 Task: Create a sub task System Test and UAT for the task  Integrate website with social media platforms in the project AgileBazaar , assign it to team member softage.5@softage.net and update the status of the sub task to  At Risk , set the priority of the sub task to Medium
Action: Mouse moved to (388, 395)
Screenshot: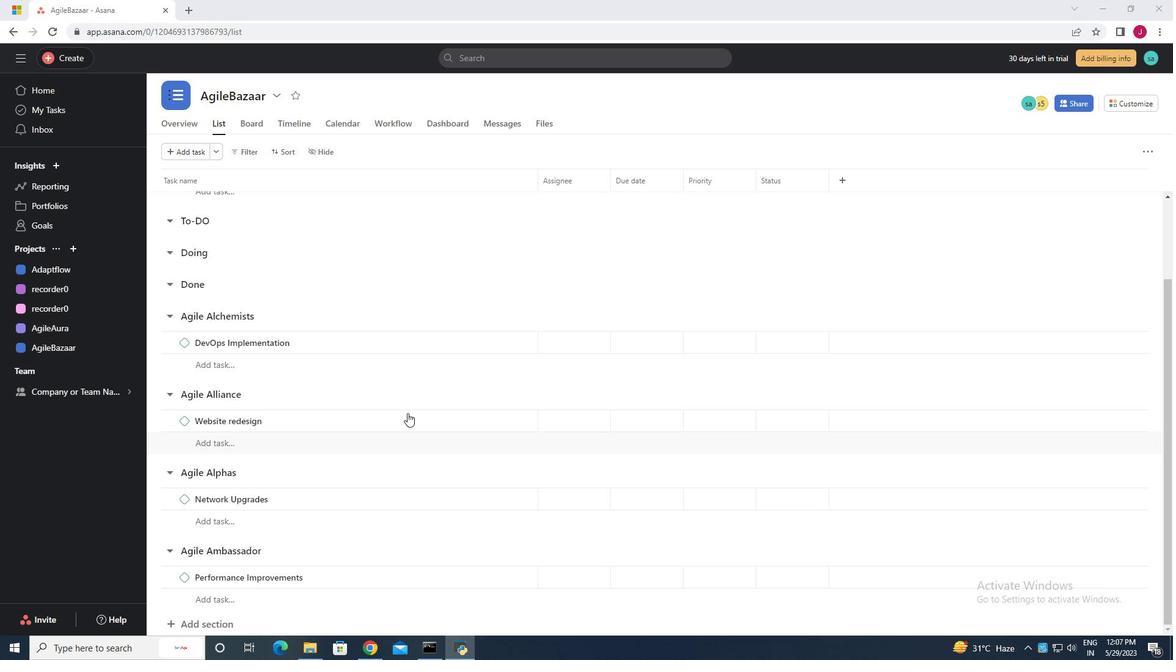 
Action: Mouse scrolled (388, 396) with delta (0, 0)
Screenshot: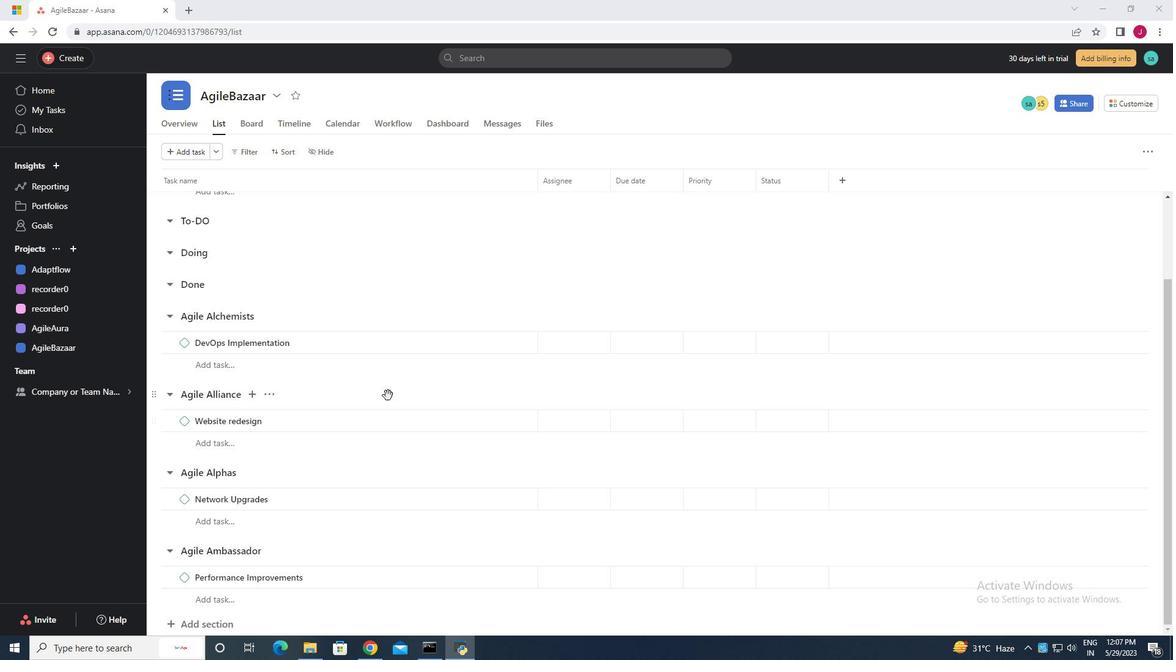 
Action: Mouse moved to (388, 394)
Screenshot: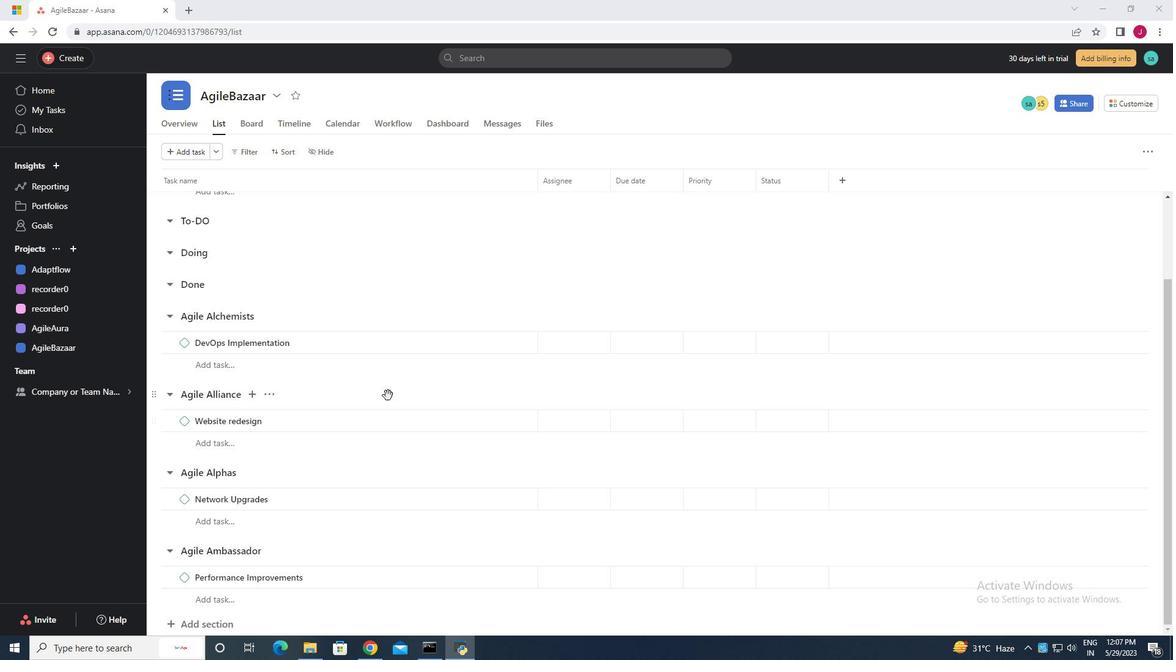 
Action: Mouse scrolled (388, 395) with delta (0, 0)
Screenshot: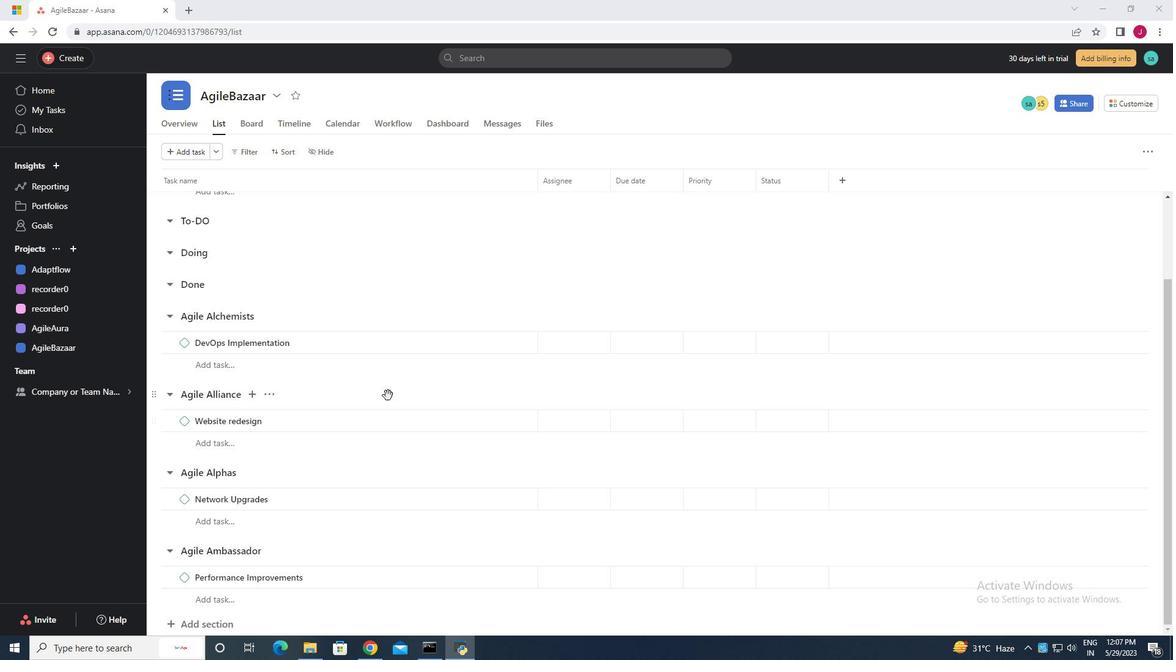 
Action: Mouse moved to (387, 394)
Screenshot: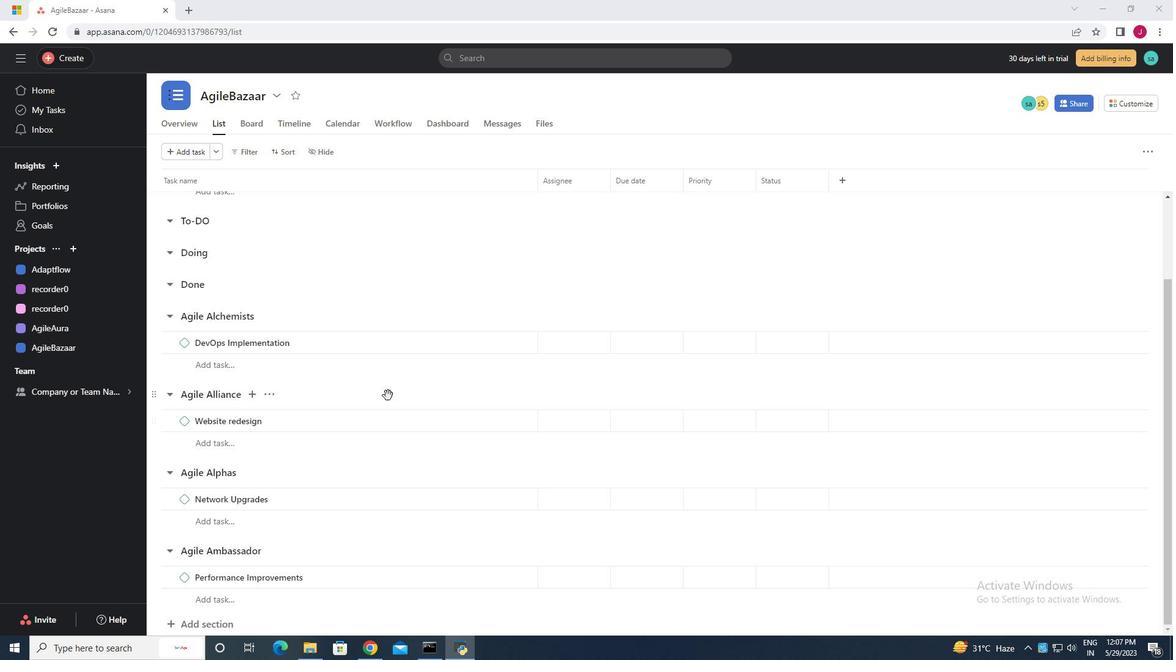 
Action: Mouse scrolled (387, 394) with delta (0, 0)
Screenshot: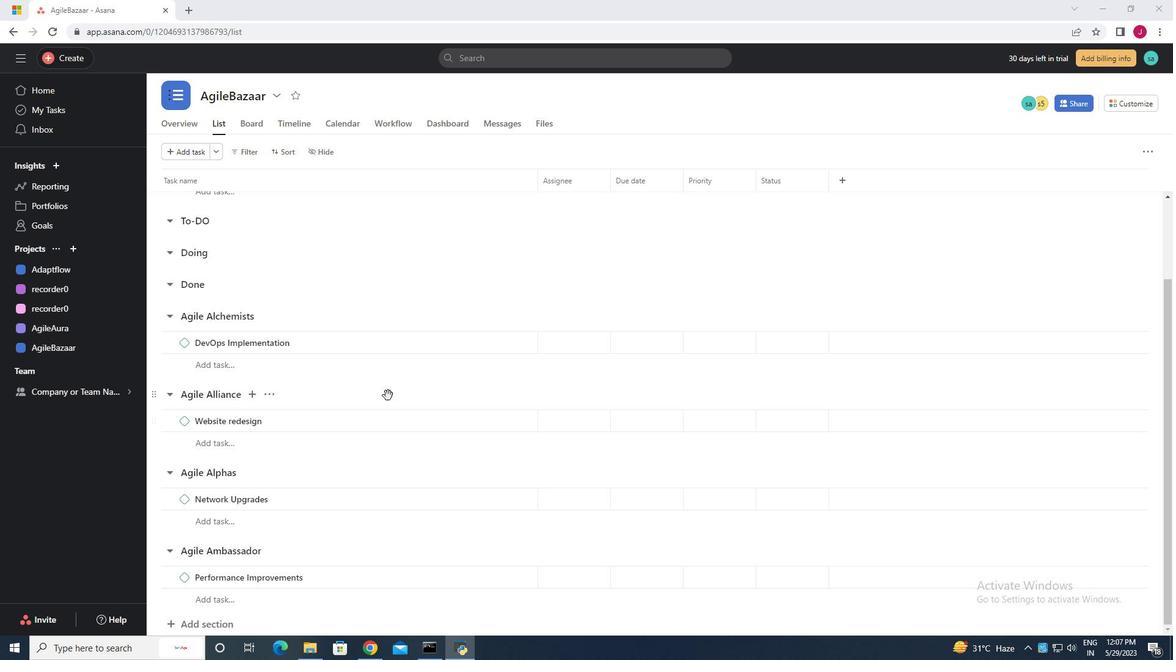 
Action: Mouse moved to (384, 392)
Screenshot: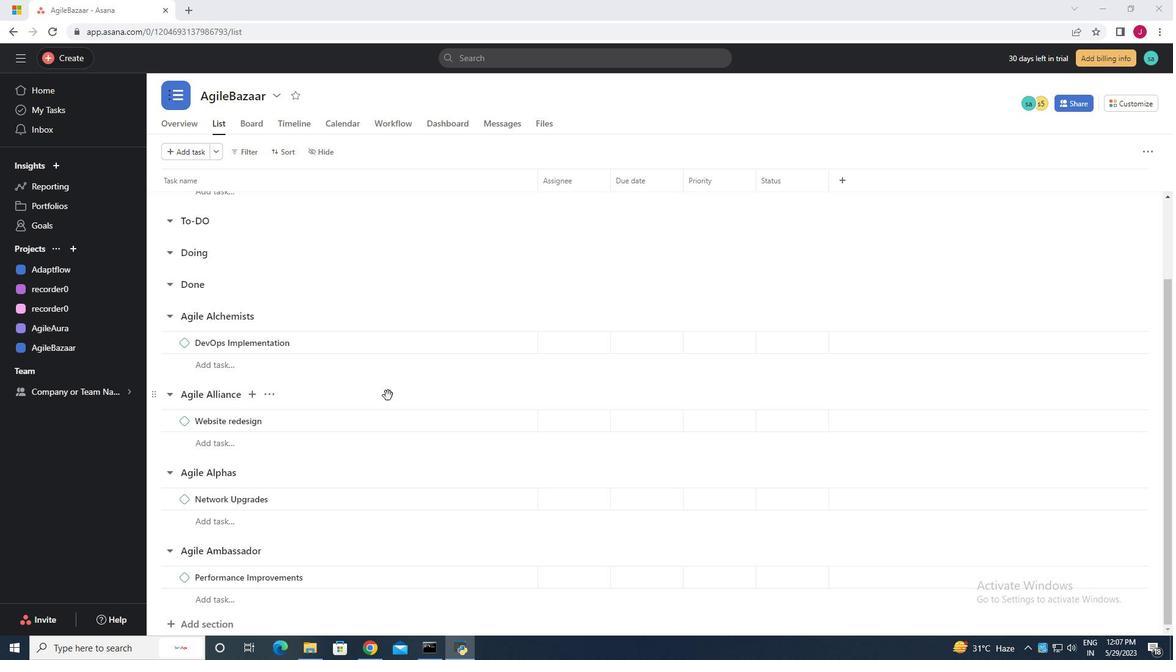 
Action: Mouse scrolled (384, 393) with delta (0, 0)
Screenshot: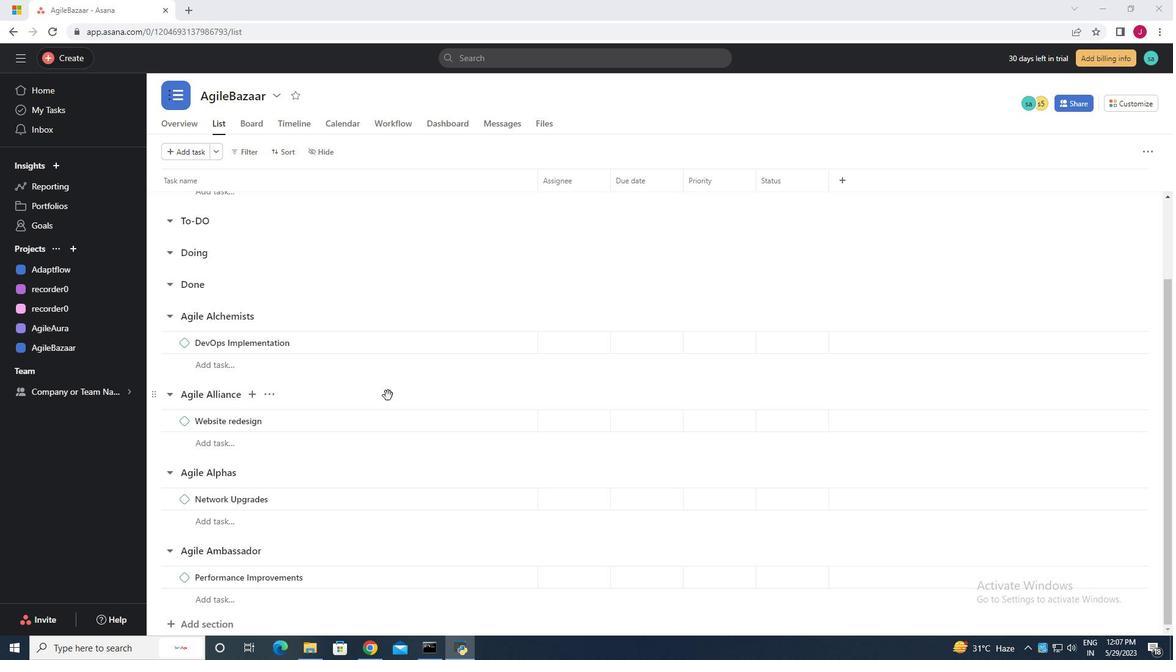 
Action: Mouse moved to (380, 391)
Screenshot: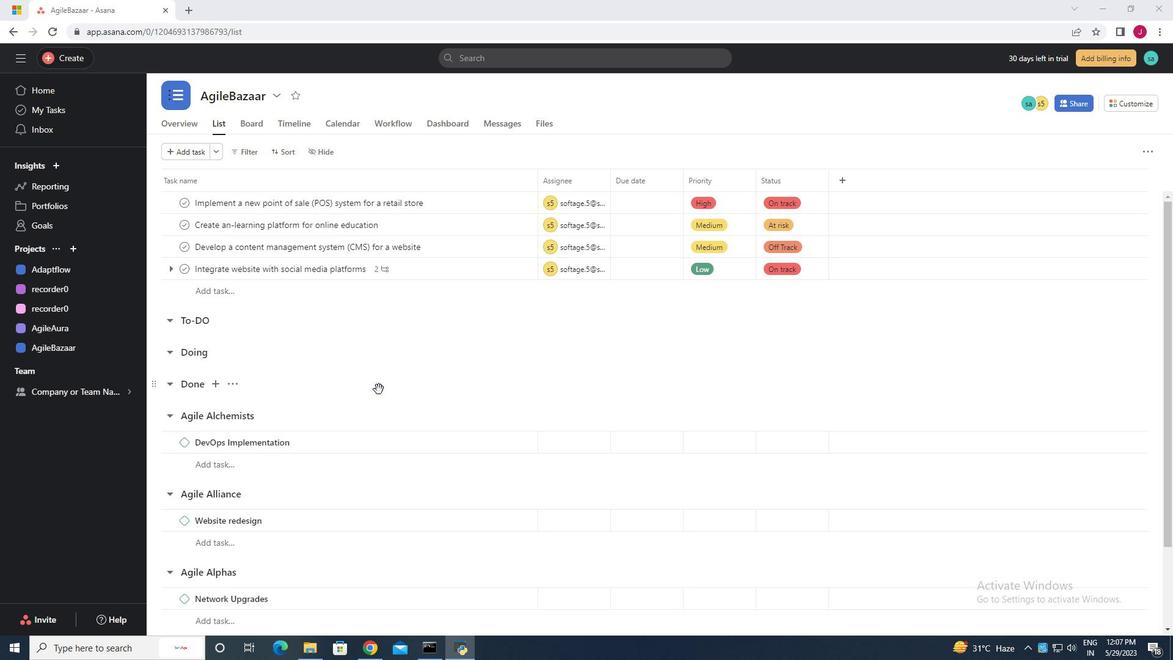 
Action: Mouse scrolled (380, 392) with delta (0, 0)
Screenshot: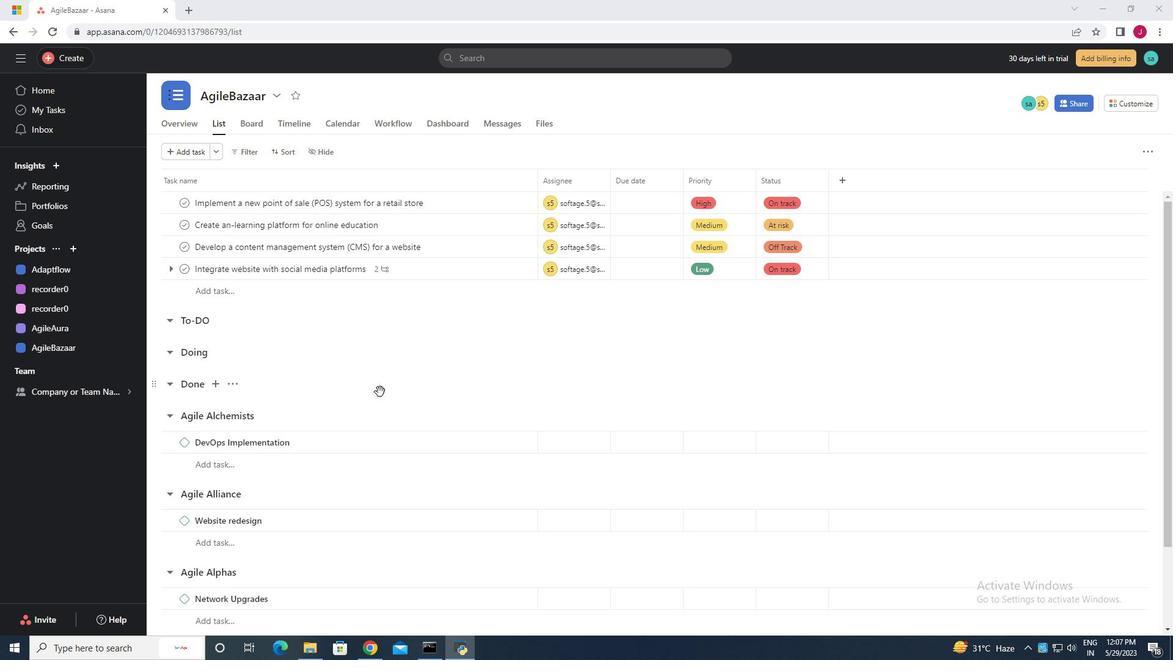 
Action: Mouse scrolled (380, 392) with delta (0, 0)
Screenshot: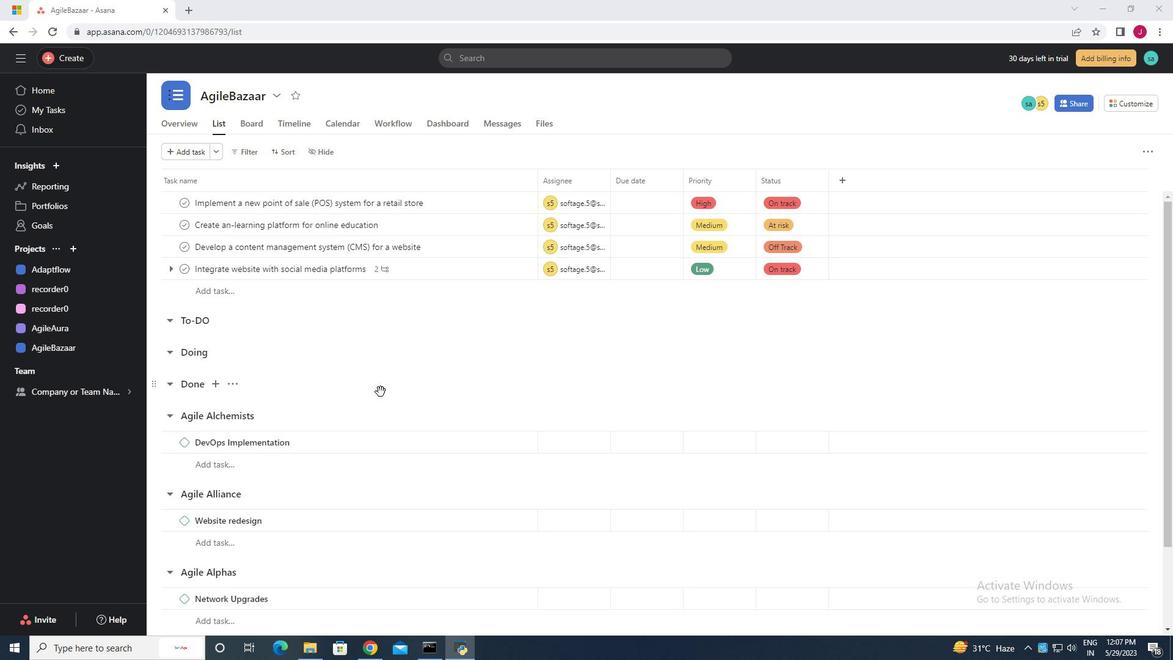 
Action: Mouse moved to (478, 273)
Screenshot: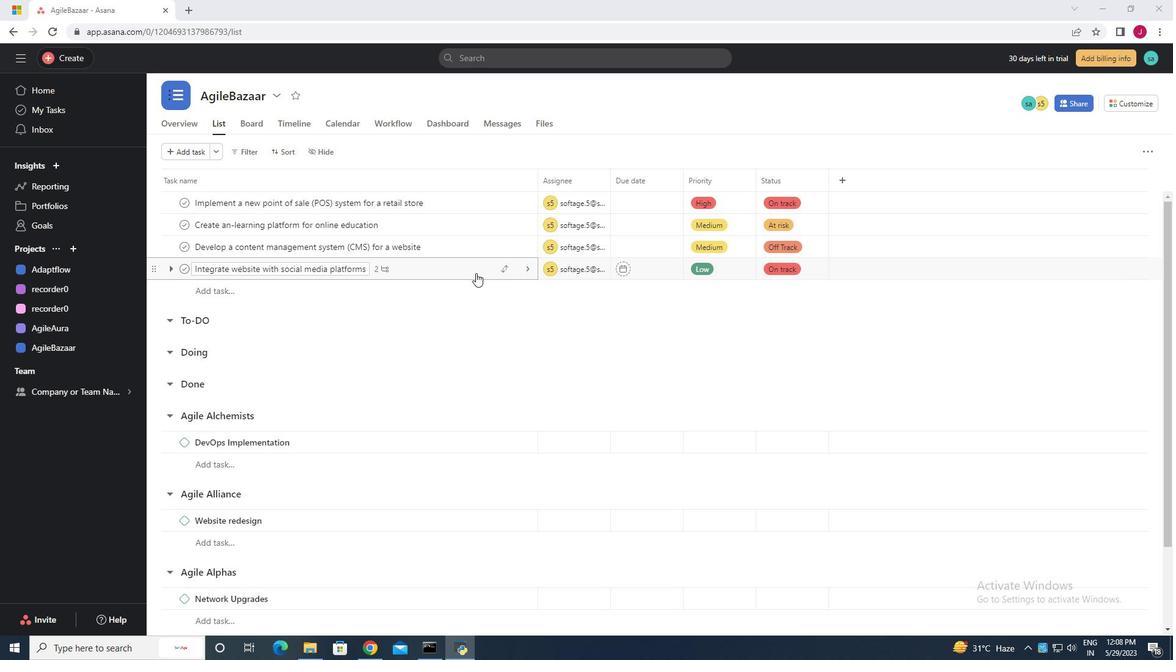 
Action: Mouse pressed left at (478, 273)
Screenshot: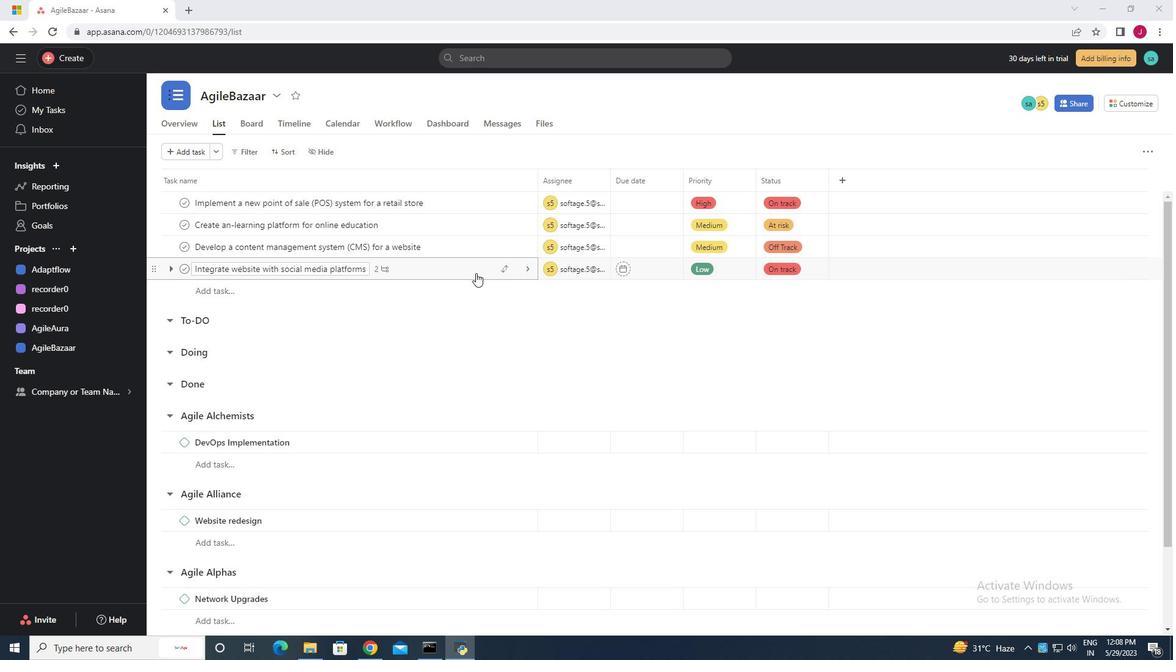 
Action: Mouse moved to (908, 365)
Screenshot: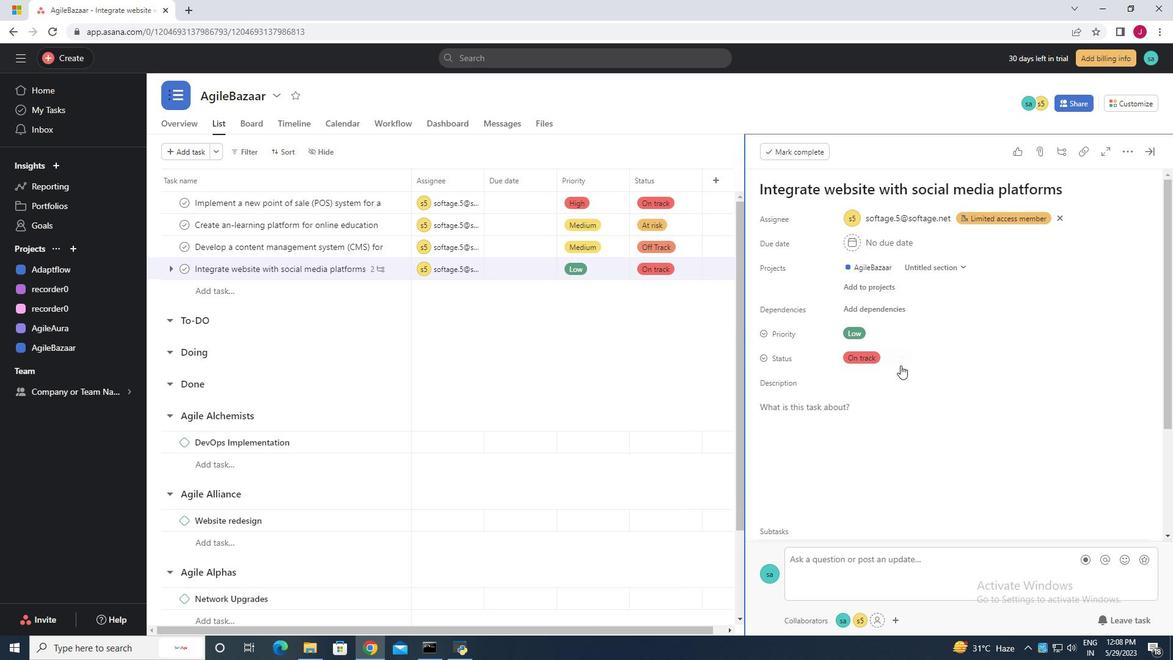 
Action: Mouse scrolled (908, 364) with delta (0, 0)
Screenshot: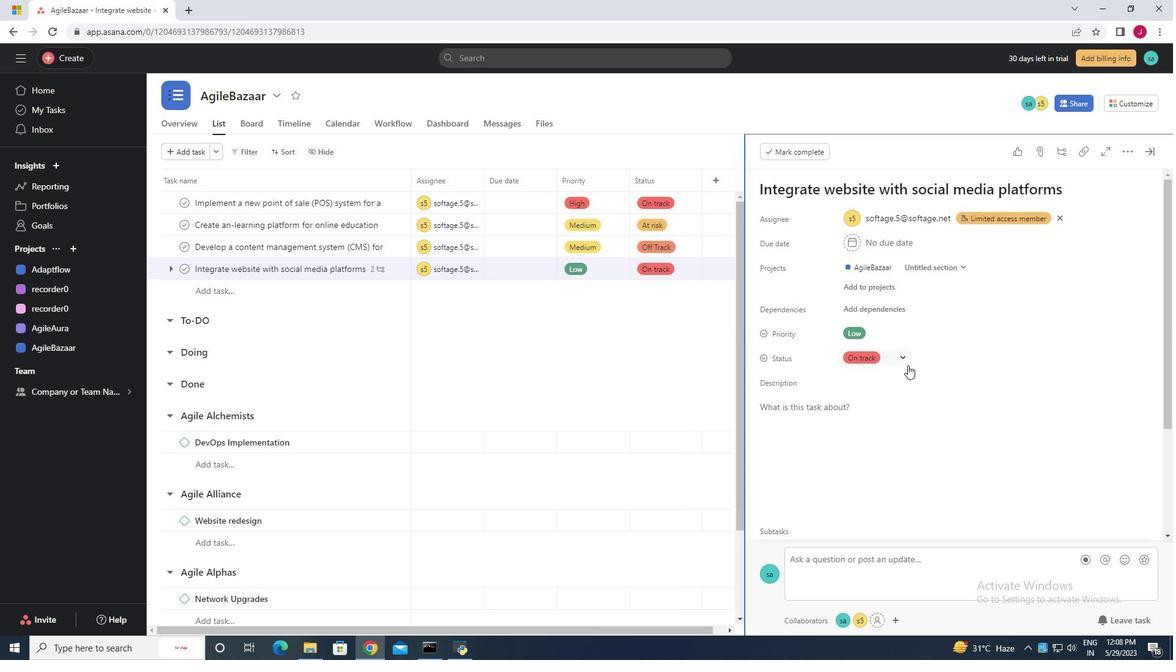 
Action: Mouse scrolled (908, 364) with delta (0, 0)
Screenshot: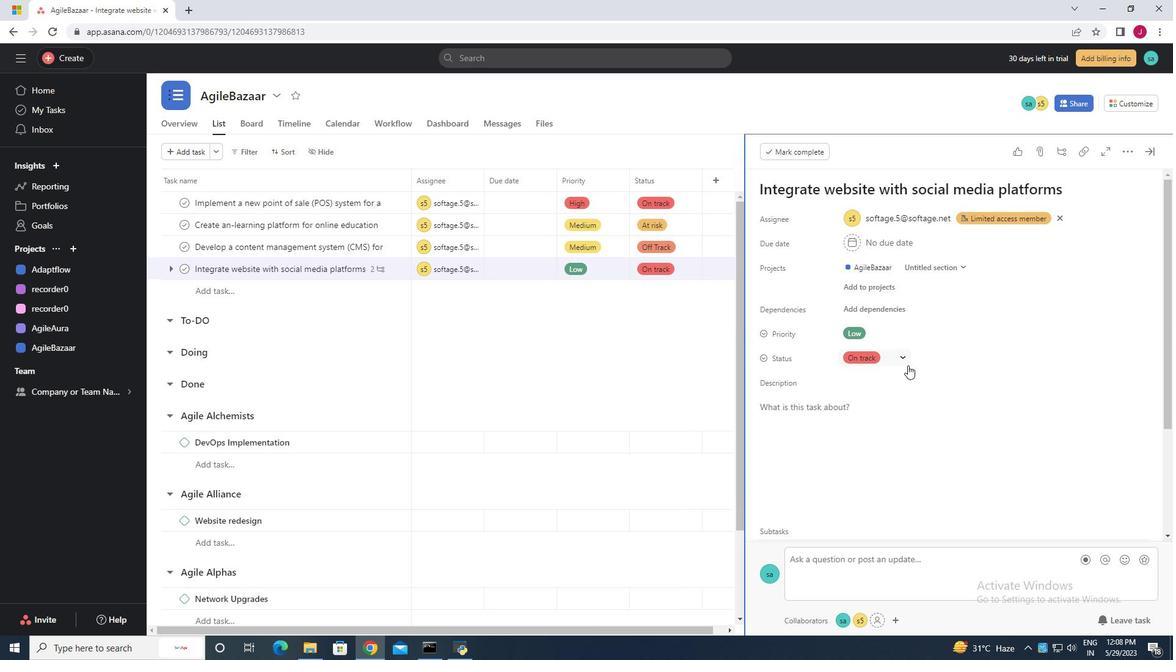 
Action: Mouse moved to (794, 472)
Screenshot: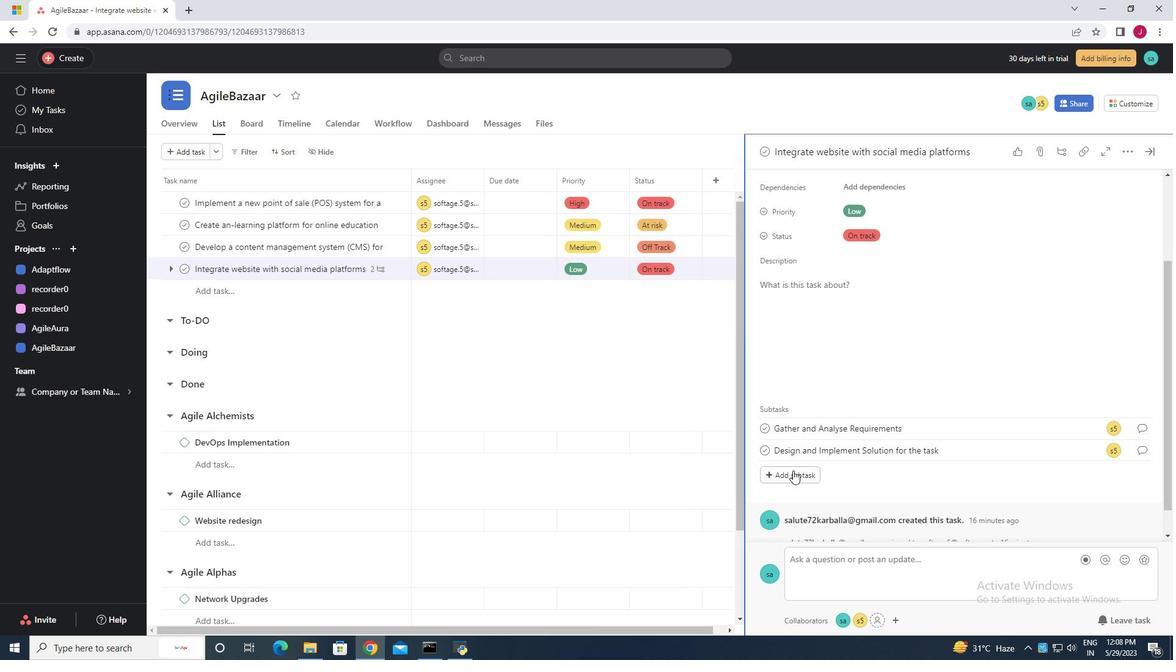 
Action: Mouse pressed left at (794, 472)
Screenshot: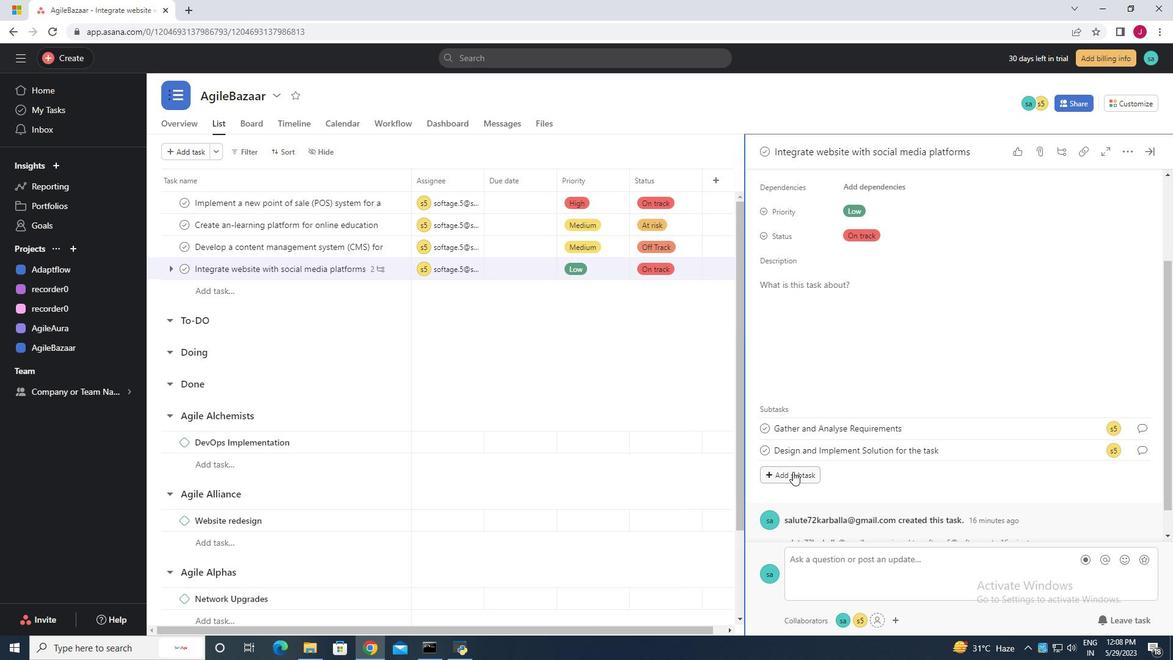 
Action: Mouse moved to (786, 463)
Screenshot: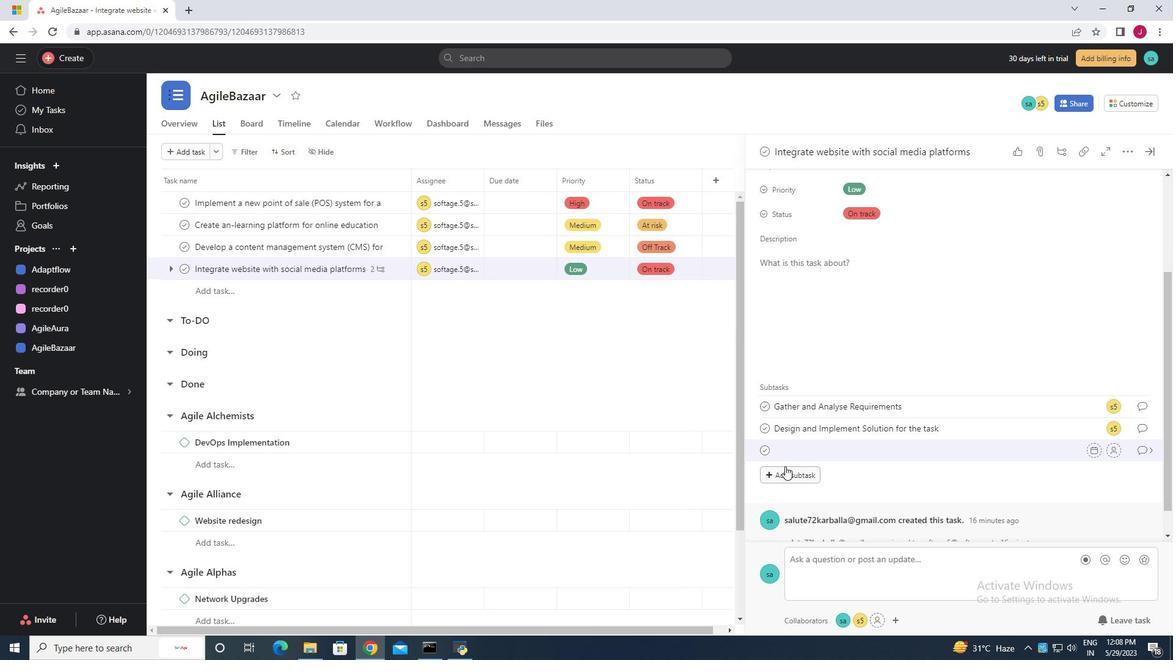 
Action: Key pressed <Key.caps_lock>S<Key.caps_lock>ystem<Key.space><Key.caps_lock>T<Key.caps_lock>est<Key.space>and<Key.space><Key.caps_lock>UAT<Key.space><Key.caps_lock>for<Key.space><Key.backspace><Key.backspace><Key.backspace><Key.backspace>
Screenshot: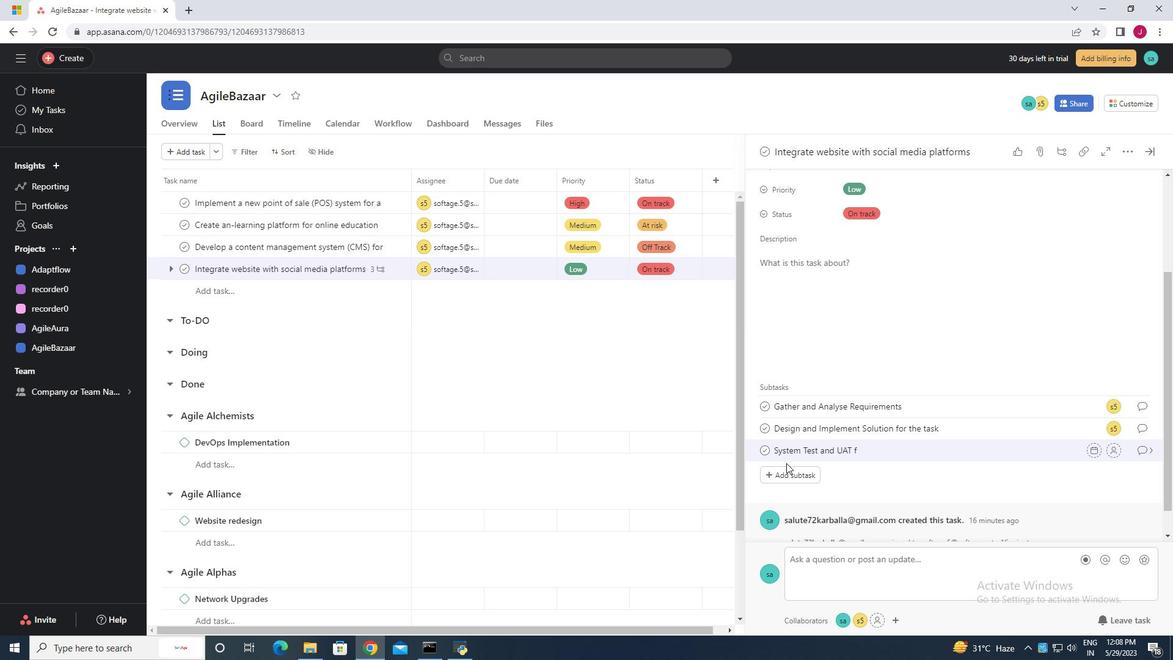 
Action: Mouse moved to (1114, 452)
Screenshot: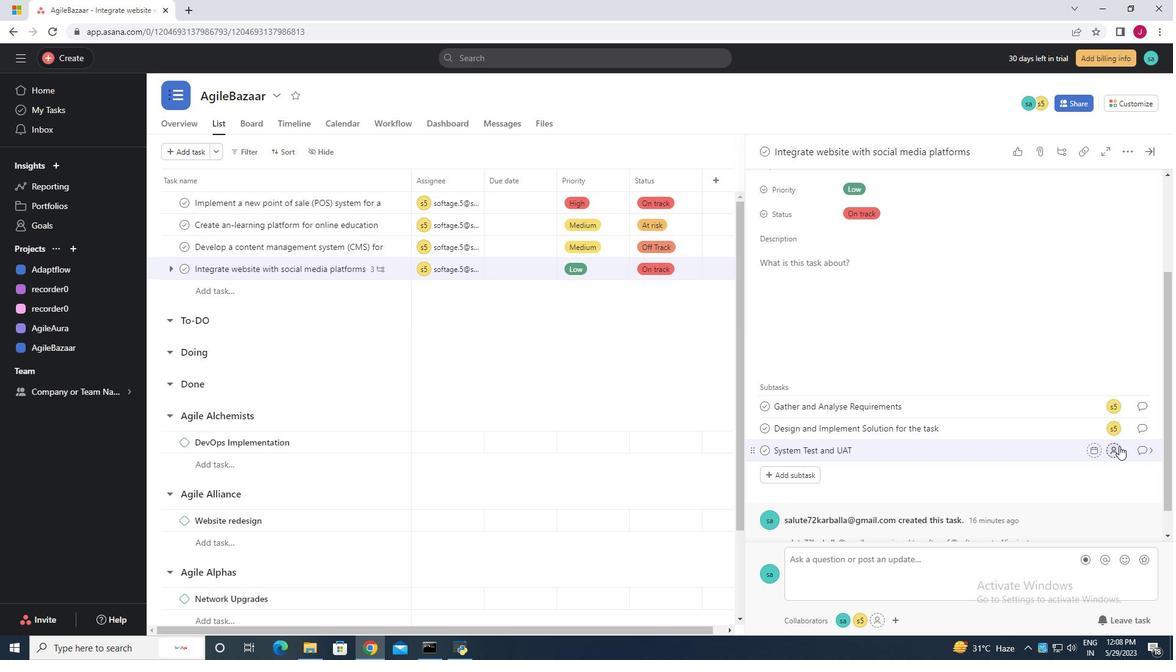 
Action: Mouse pressed left at (1114, 452)
Screenshot: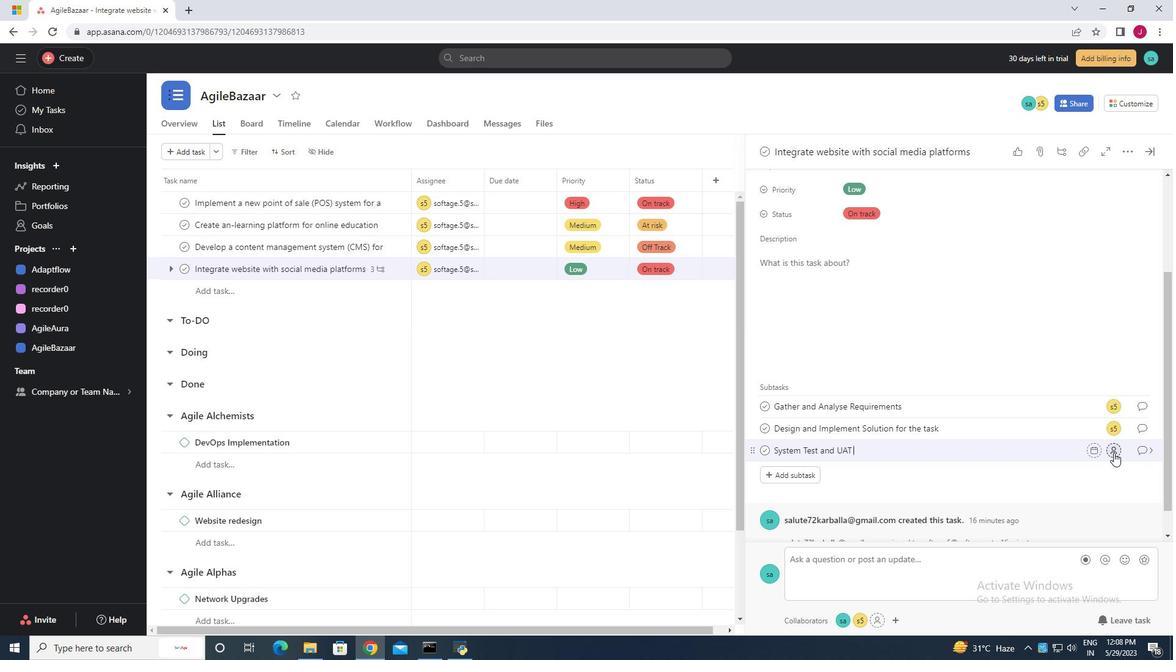 
Action: Mouse moved to (949, 547)
Screenshot: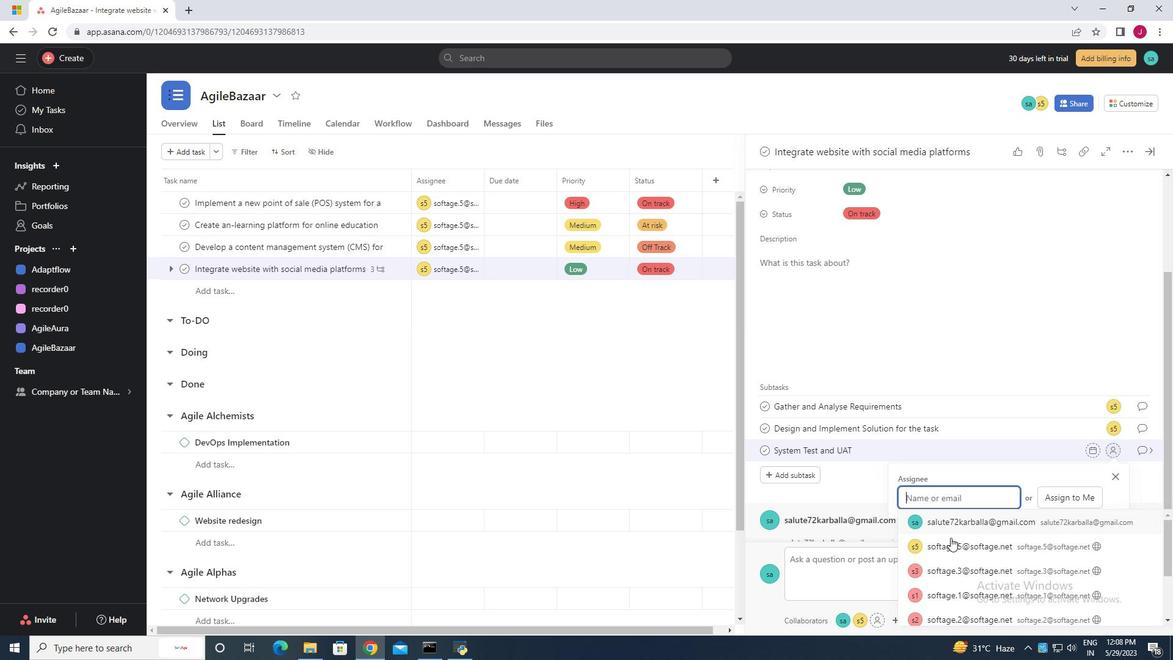 
Action: Mouse pressed left at (949, 547)
Screenshot: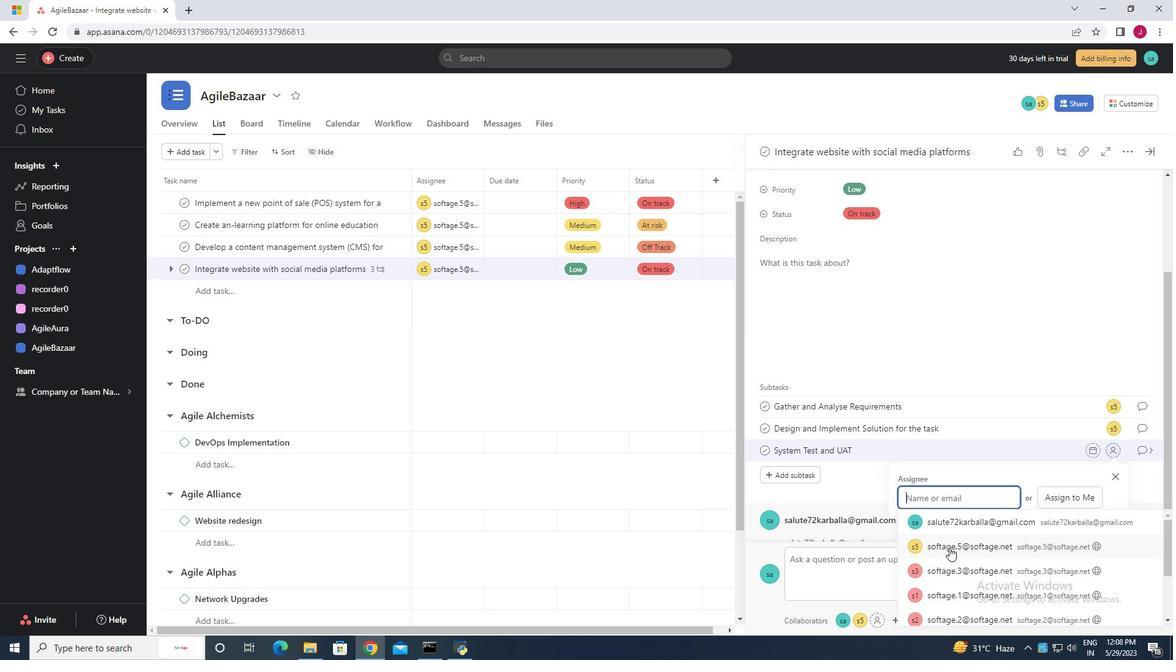 
Action: Mouse moved to (1138, 456)
Screenshot: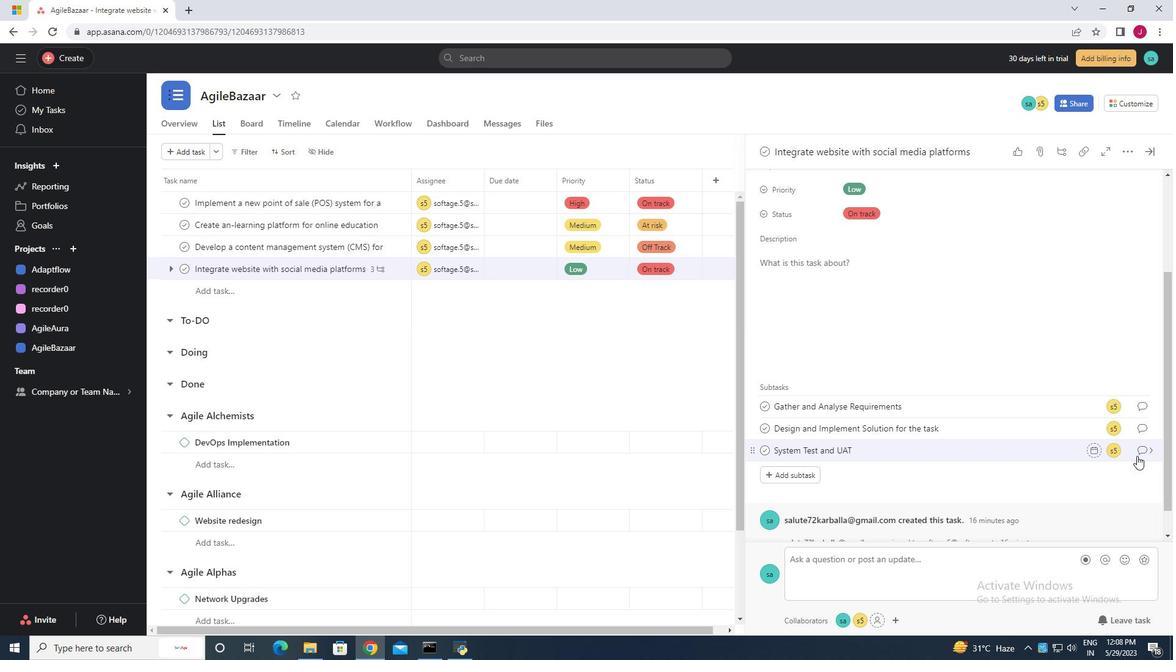 
Action: Mouse pressed left at (1138, 456)
Screenshot: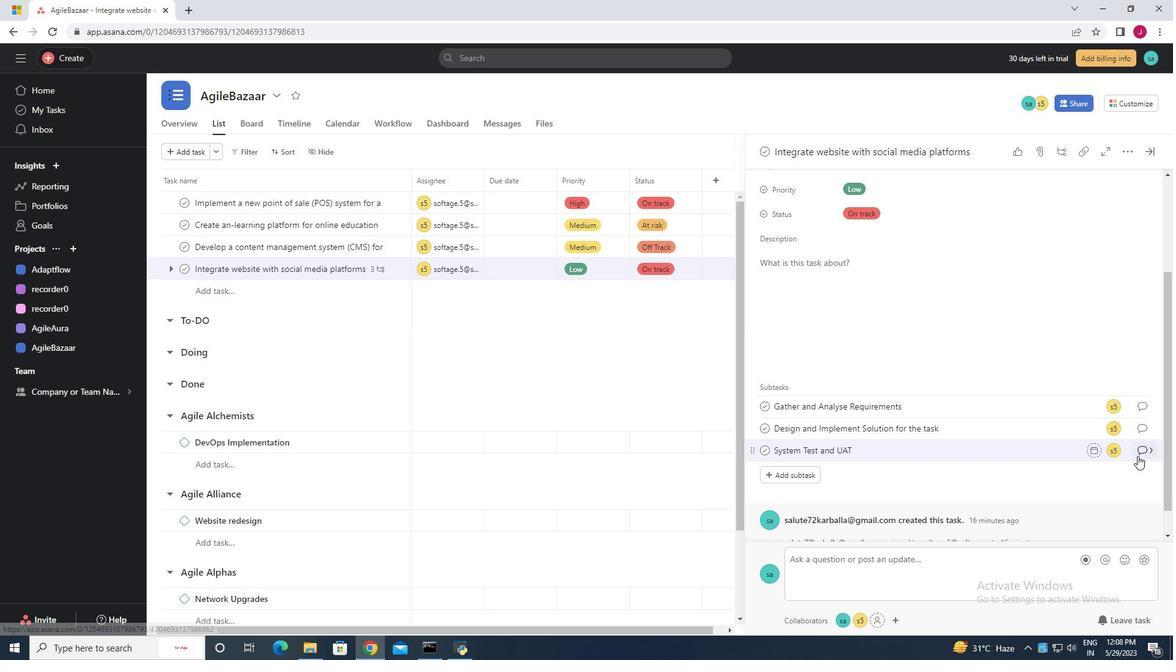 
Action: Mouse moved to (819, 322)
Screenshot: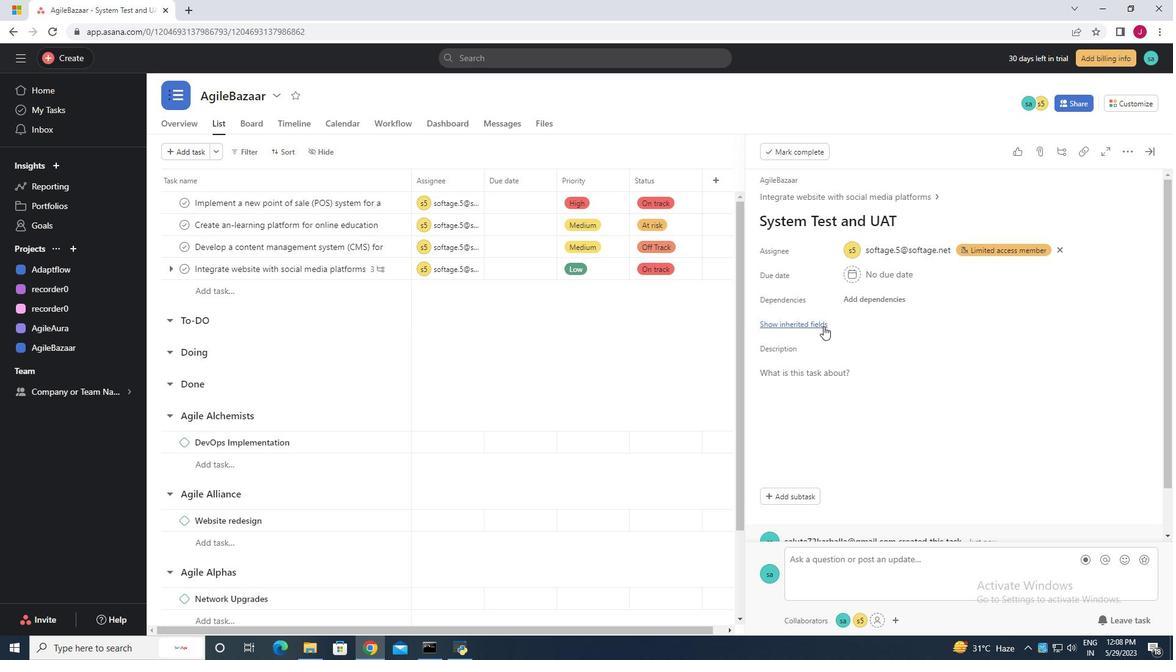 
Action: Mouse pressed left at (819, 322)
Screenshot: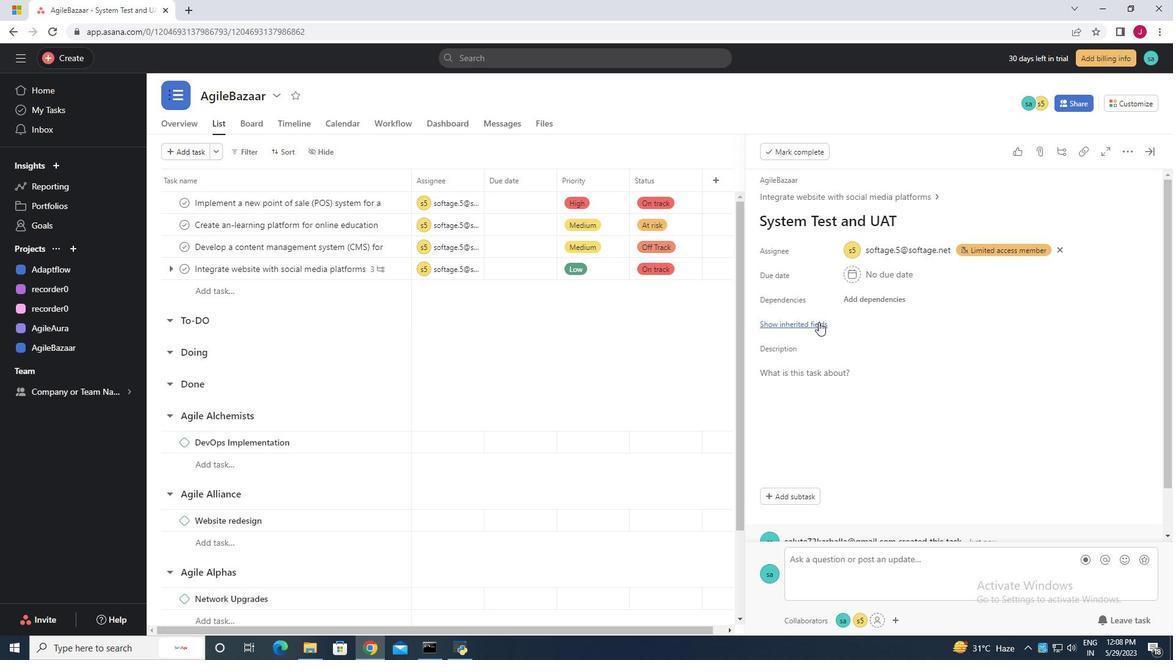 
Action: Mouse moved to (857, 345)
Screenshot: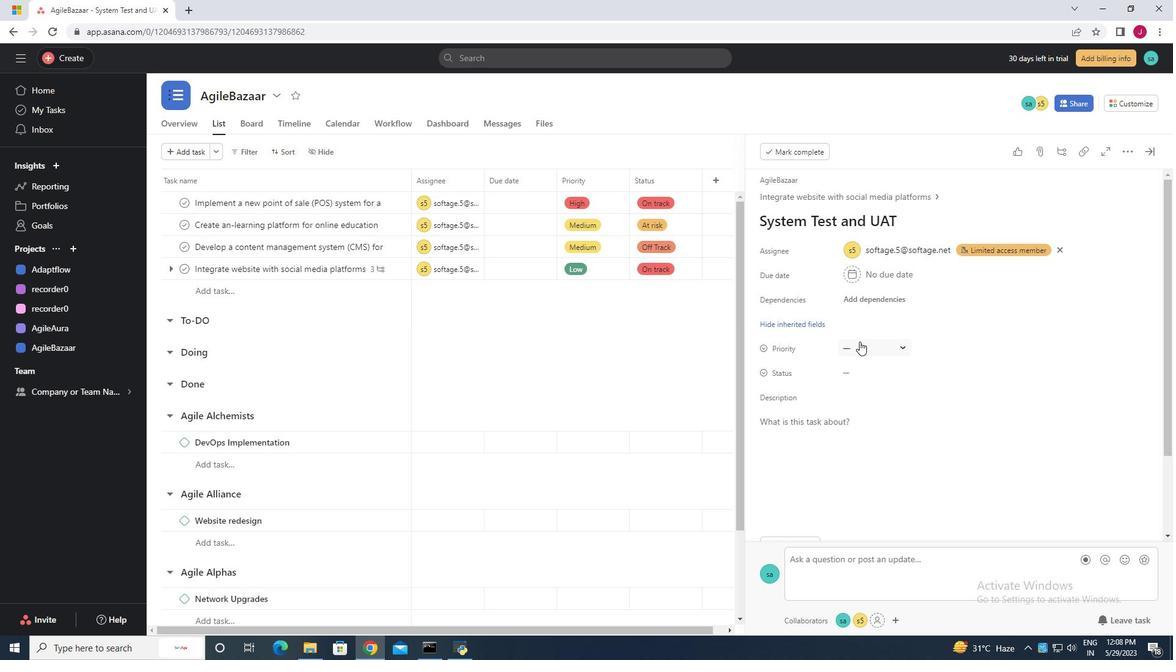 
Action: Mouse pressed left at (857, 345)
Screenshot: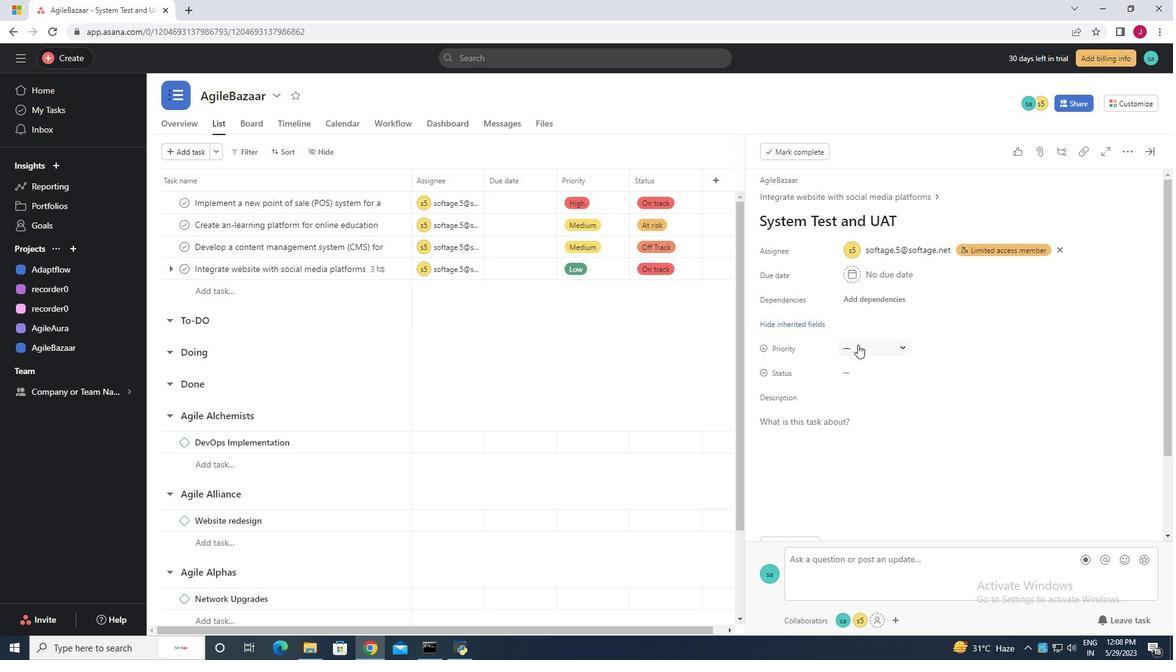 
Action: Mouse moved to (877, 413)
Screenshot: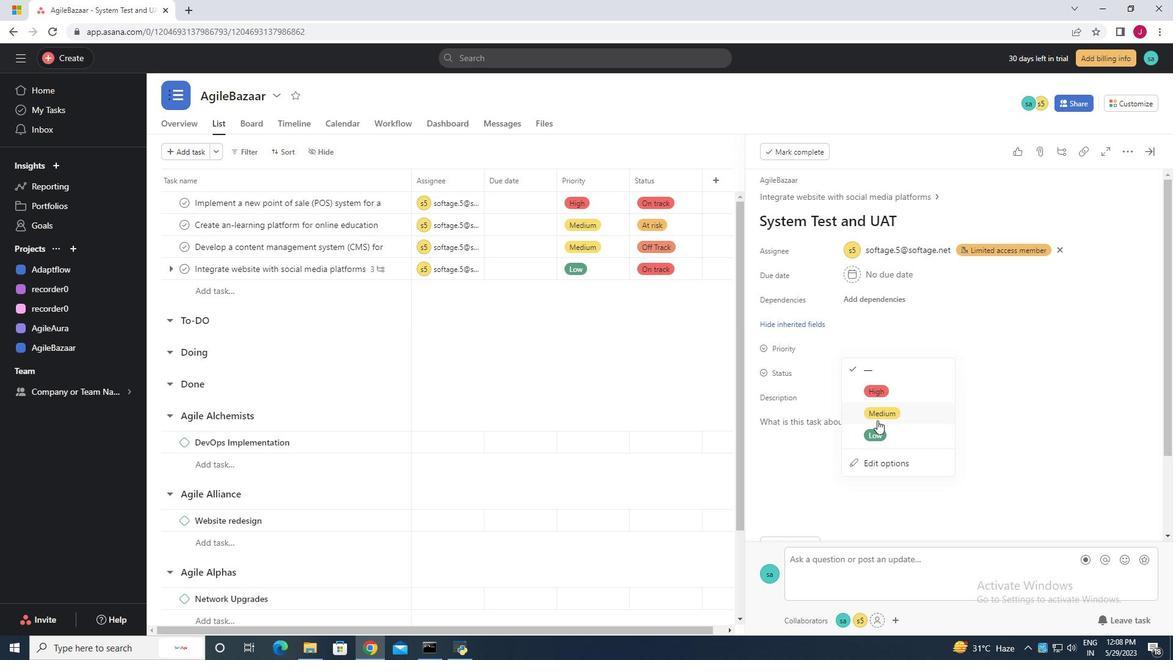 
Action: Mouse pressed left at (877, 413)
Screenshot: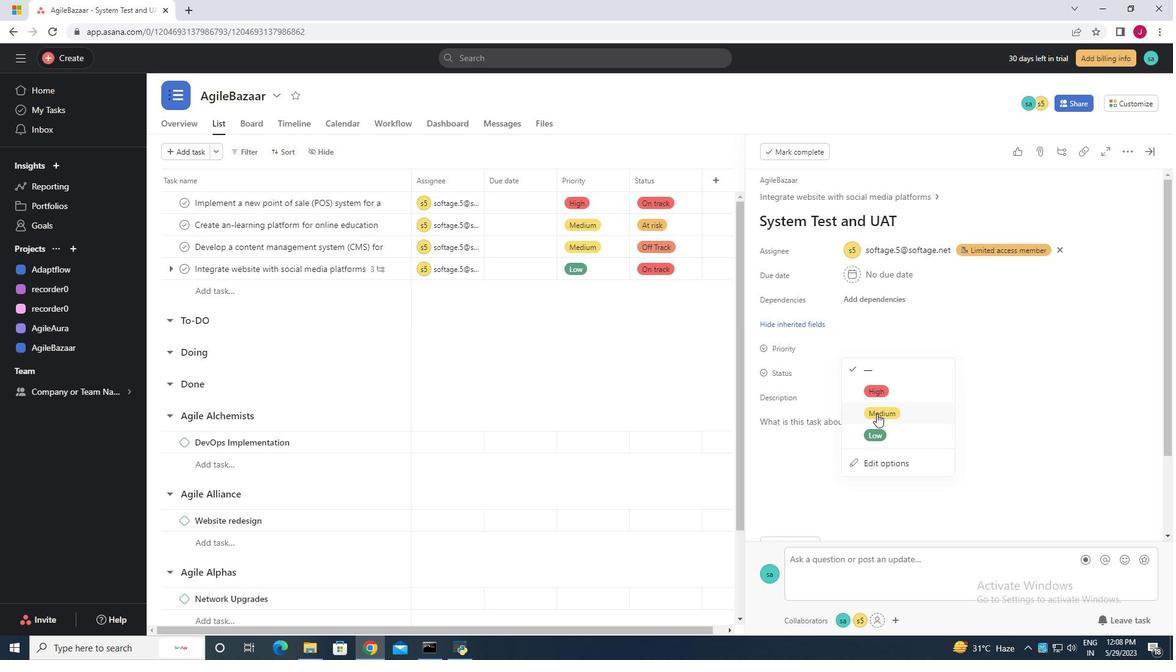 
Action: Mouse moved to (848, 373)
Screenshot: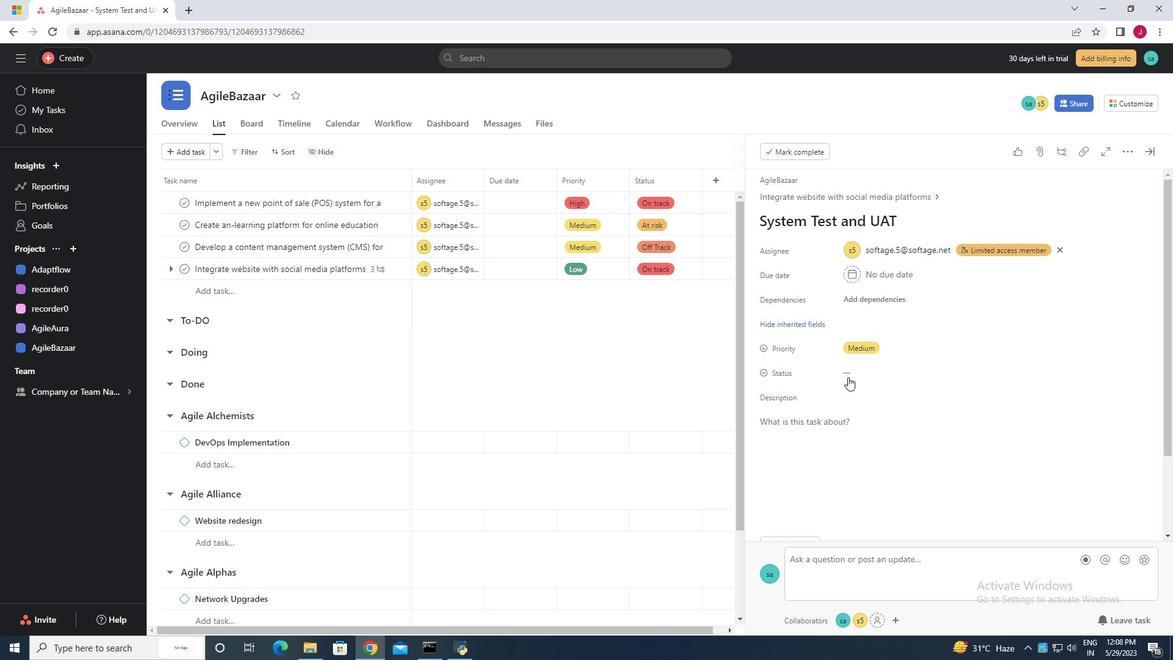 
Action: Mouse pressed left at (848, 373)
Screenshot: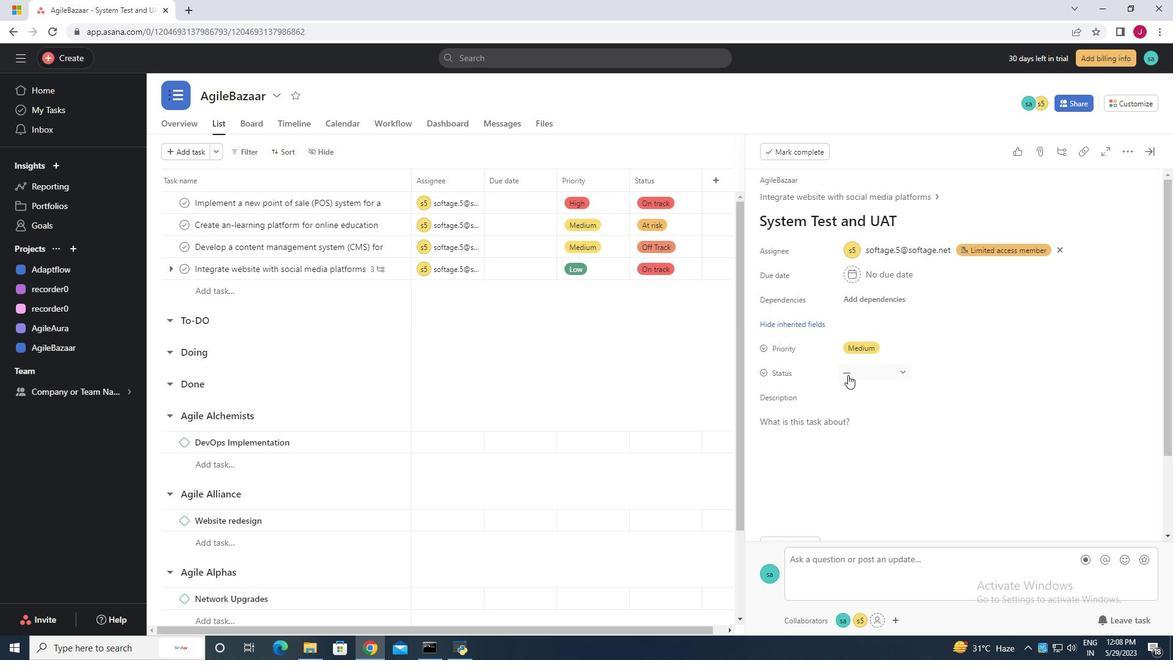 
Action: Mouse moved to (877, 460)
Screenshot: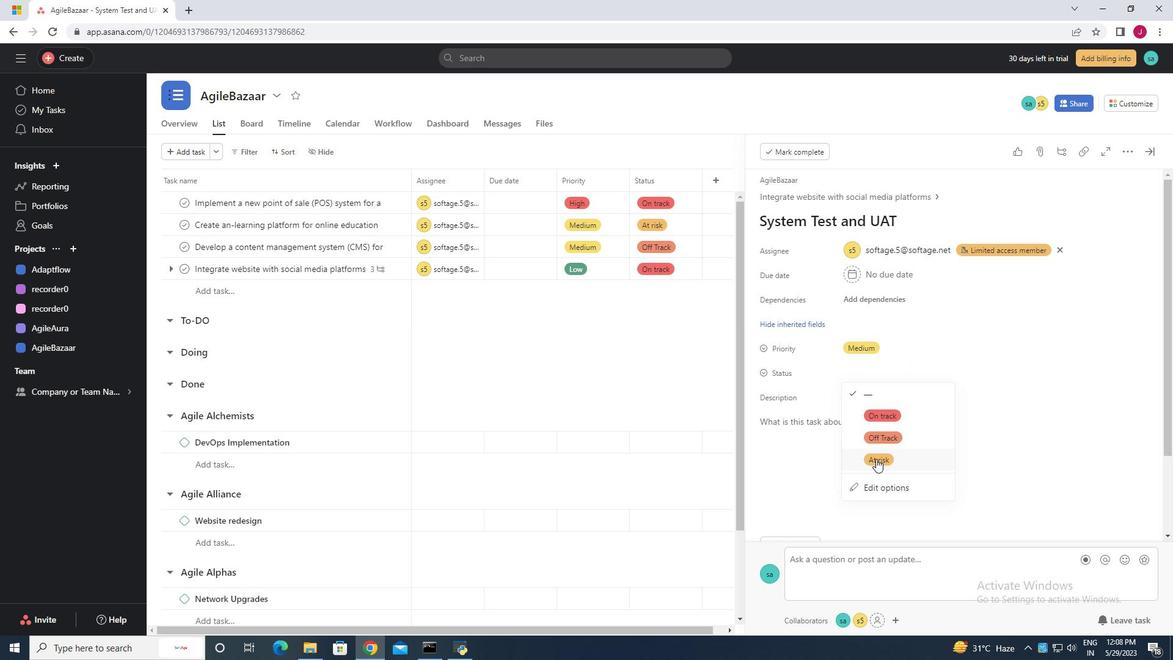 
Action: Mouse pressed left at (877, 460)
Screenshot: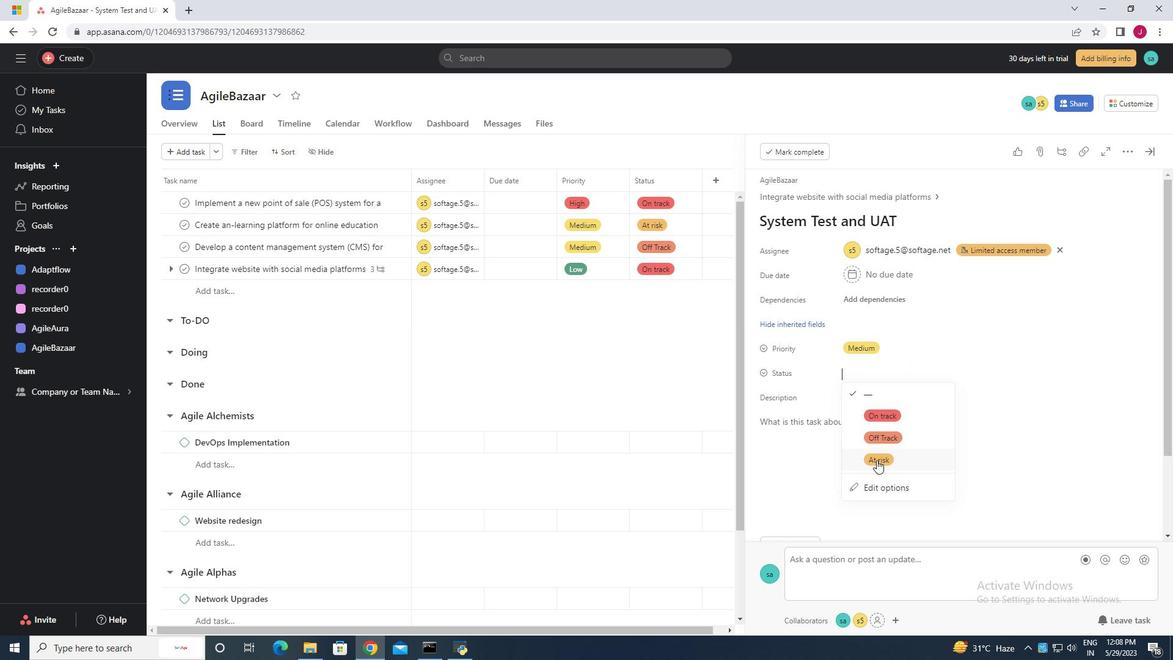 
Action: Mouse moved to (1153, 147)
Screenshot: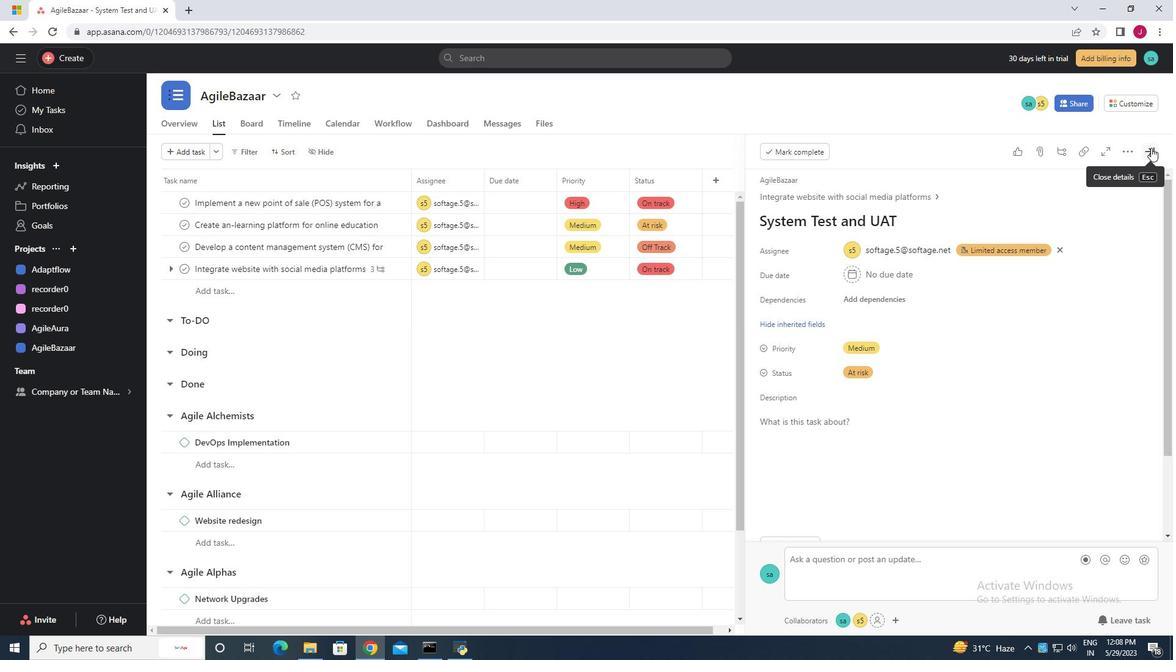 
Action: Mouse pressed left at (1153, 147)
Screenshot: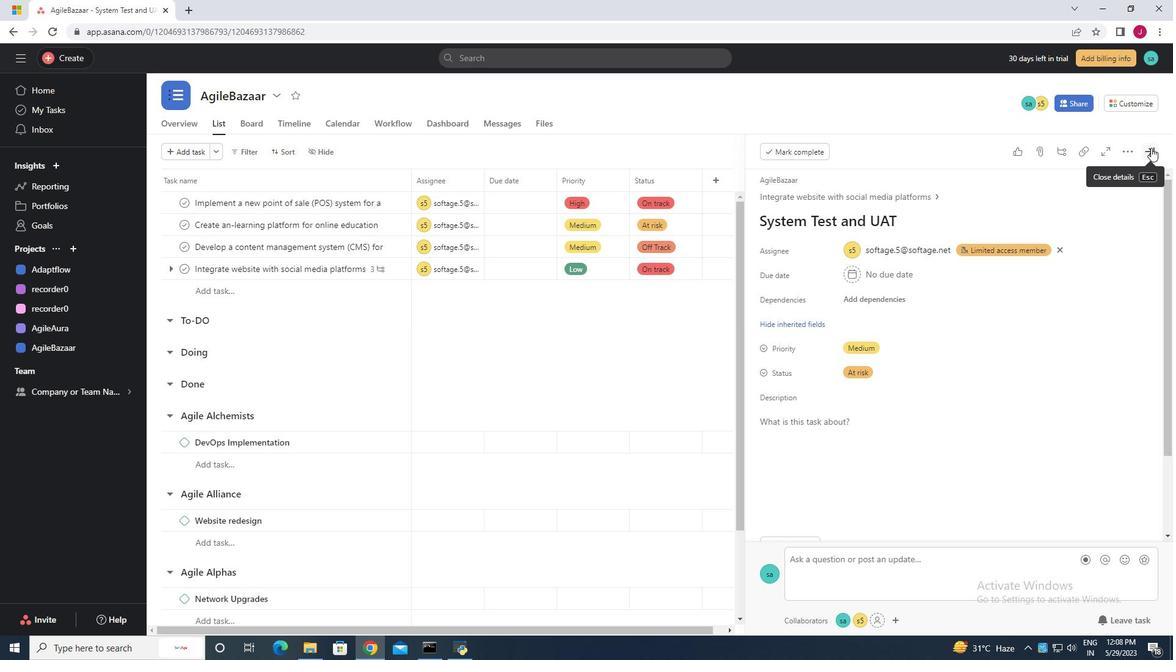 
Action: Mouse moved to (1141, 154)
Screenshot: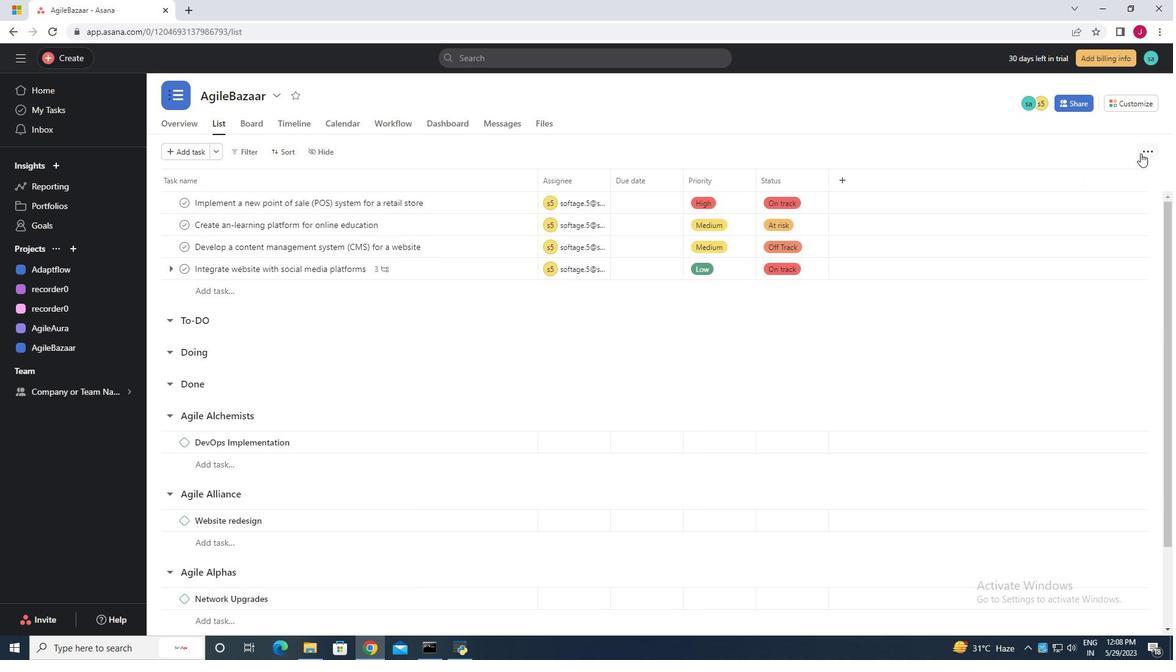 
